 Task: Create a task  Implement a feature for users to track and manage their expenses on a budget , assign it to team member softage.9@softage.net in the project WorkWave and update the status of the task to  On Track  , set the priority of the task to High.
Action: Mouse moved to (172, 153)
Screenshot: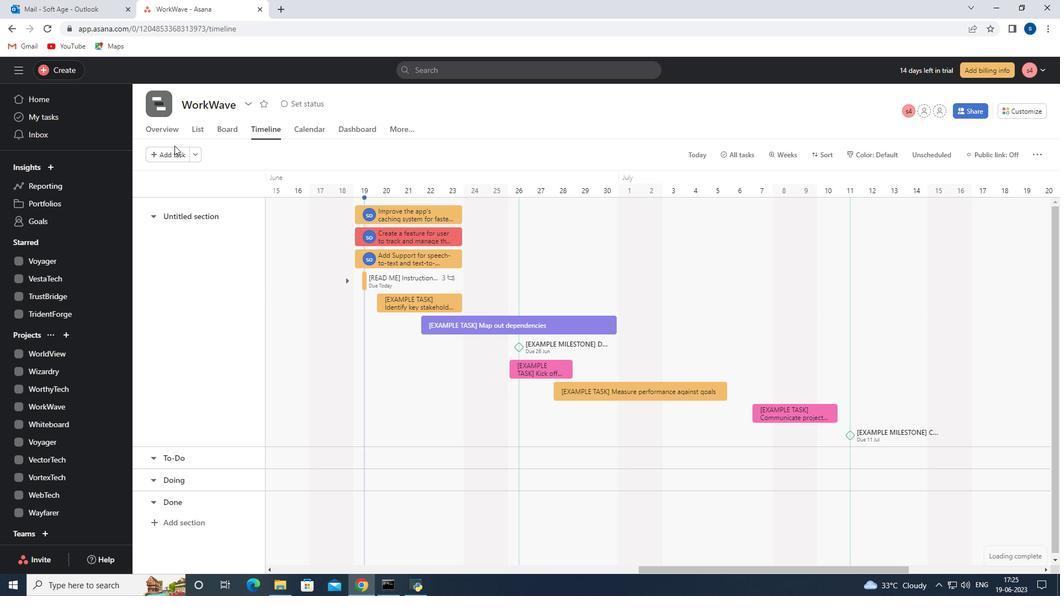 
Action: Mouse pressed left at (172, 153)
Screenshot: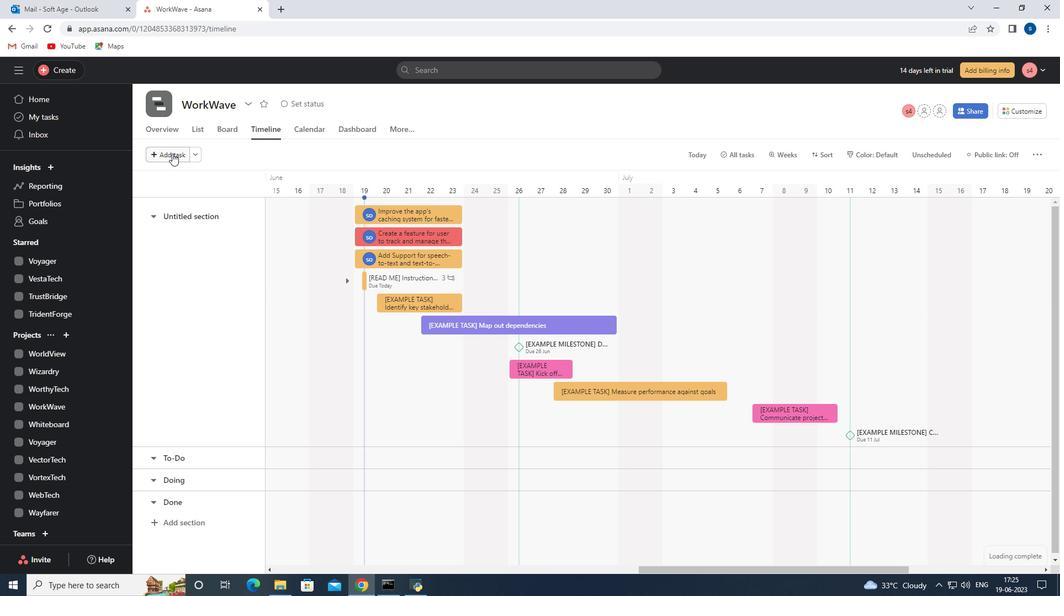 
Action: Mouse moved to (390, 209)
Screenshot: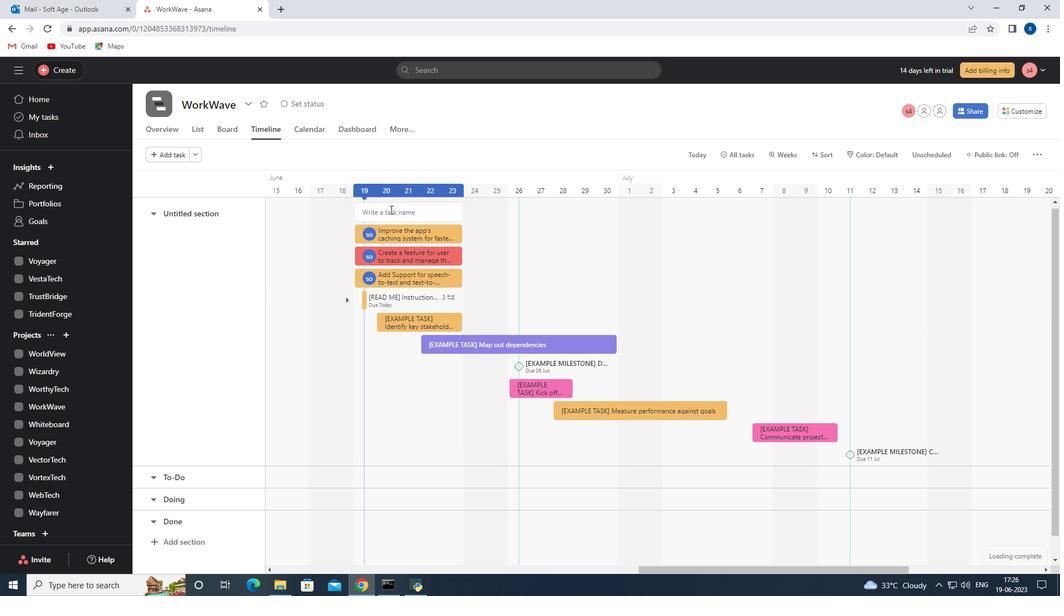 
Action: Key pressed <Key.shift>Implement<Key.space>a<Key.space>feature<Key.space>for<Key.space>user<Key.space>to<Key.space>track<Key.space>and<Key.space>manage<Key.space>their<Key.space>expenses<Key.space>on<Key.space>budget
Screenshot: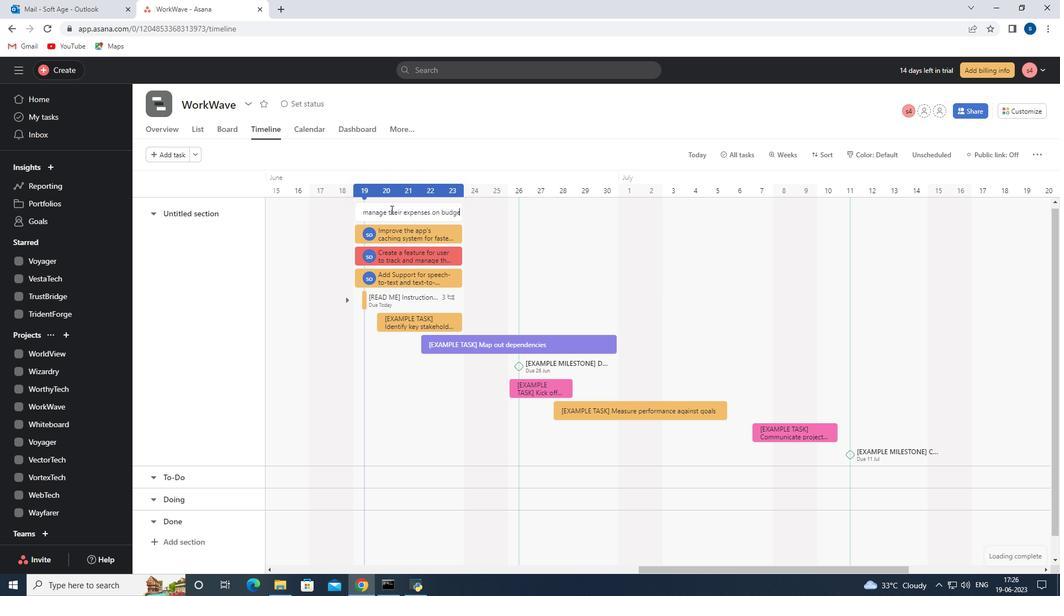 
Action: Mouse moved to (391, 209)
Screenshot: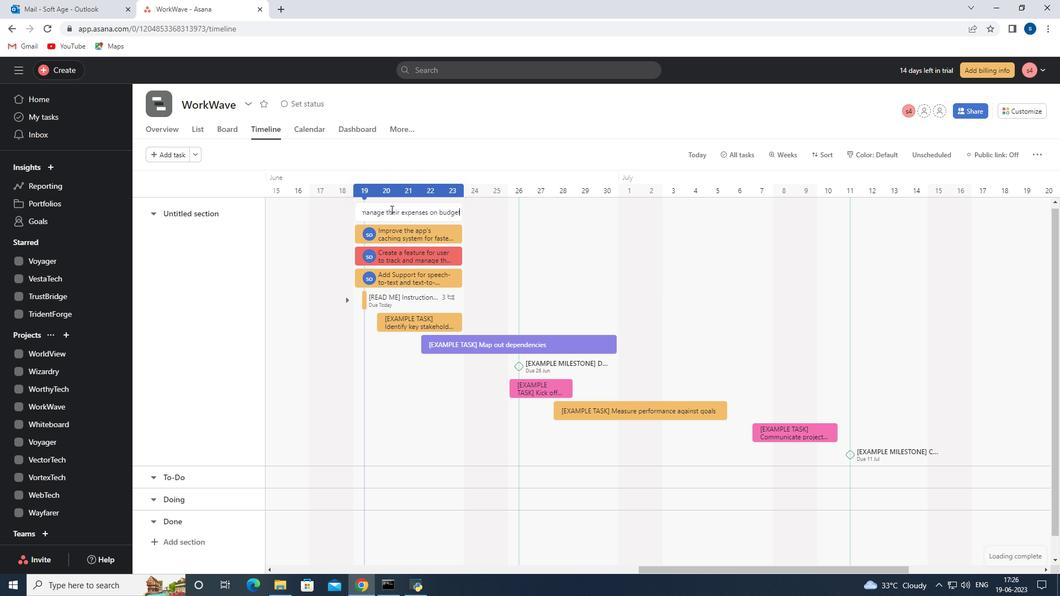 
Action: Mouse pressed left at (391, 209)
Screenshot: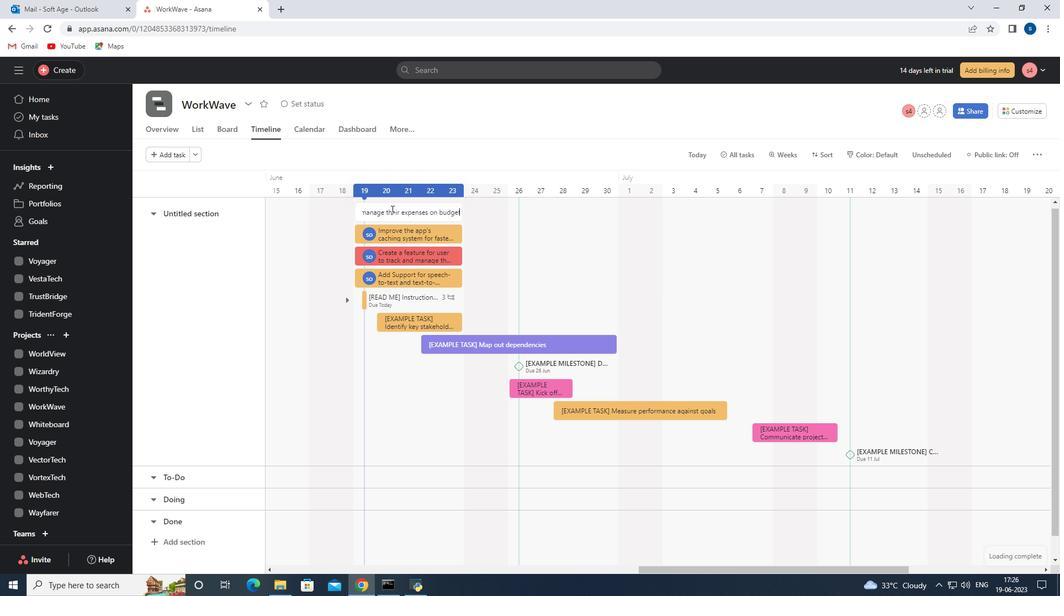 
Action: Mouse moved to (789, 232)
Screenshot: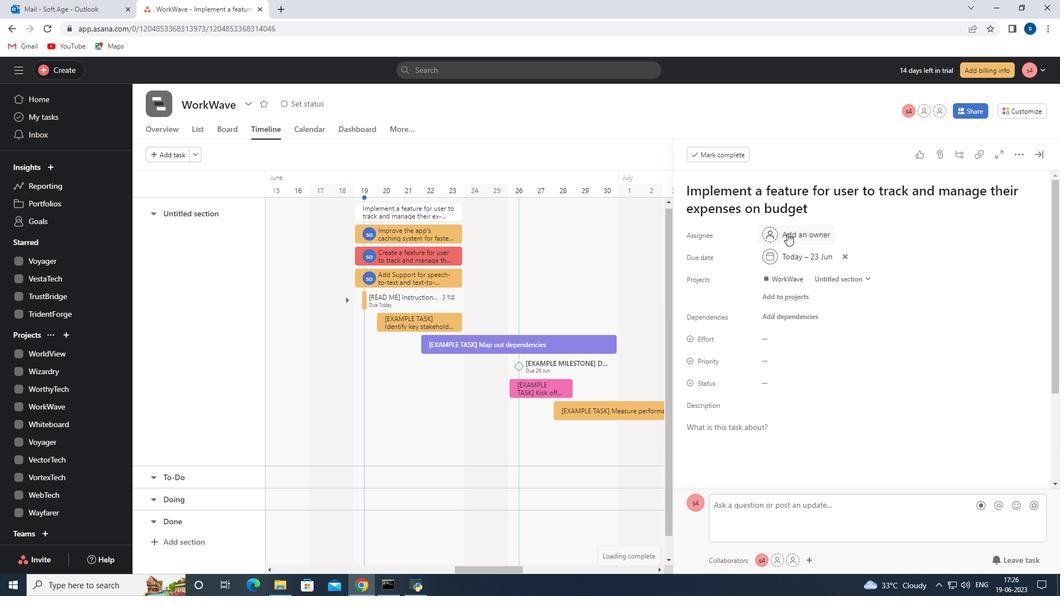 
Action: Mouse pressed left at (789, 232)
Screenshot: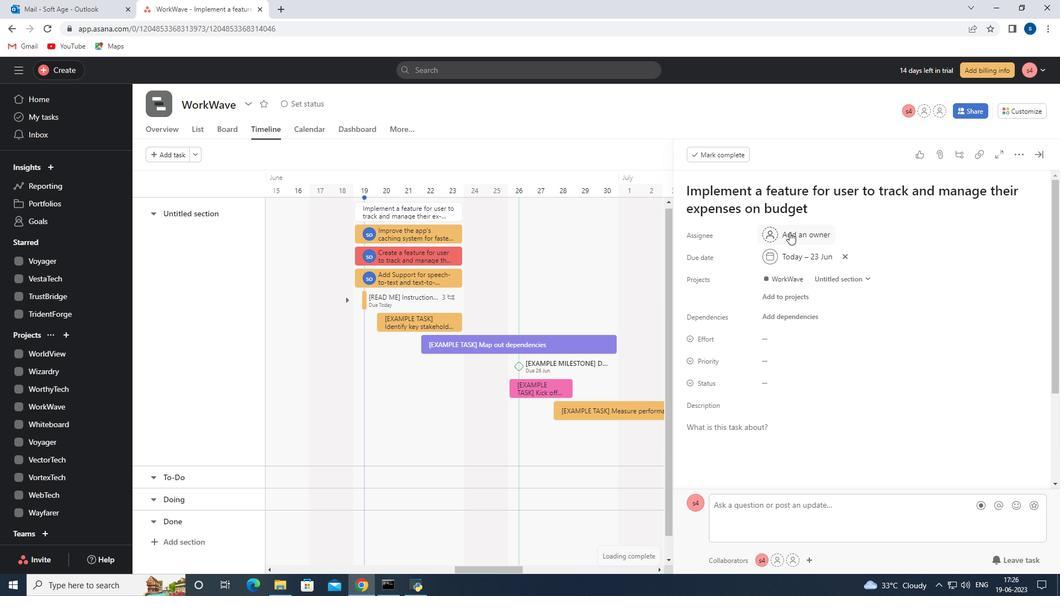 
Action: Key pressed softage.9<Key.shift>@softage.net
Screenshot: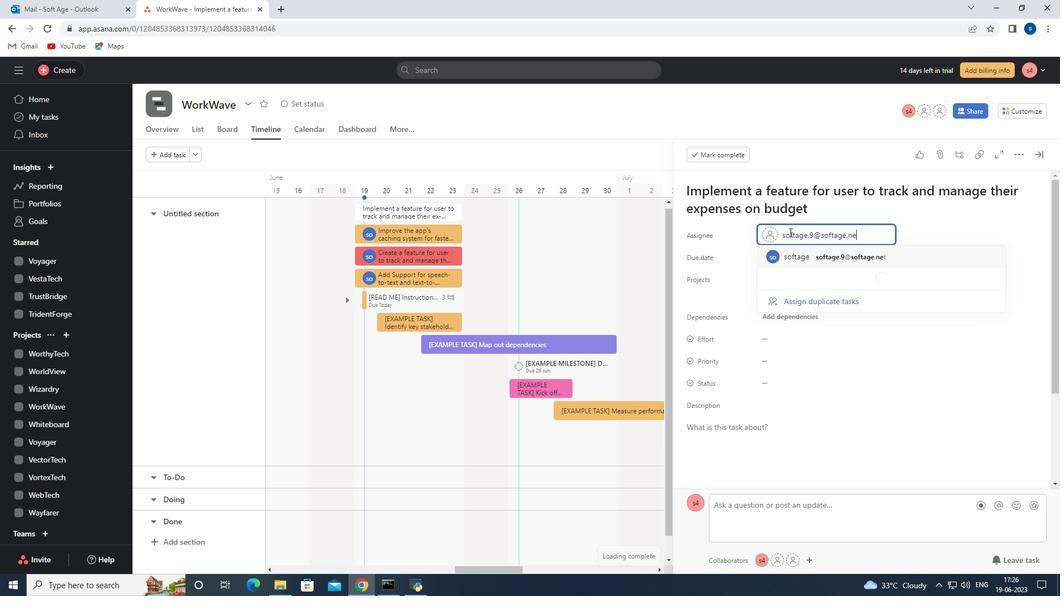 
Action: Mouse moved to (810, 258)
Screenshot: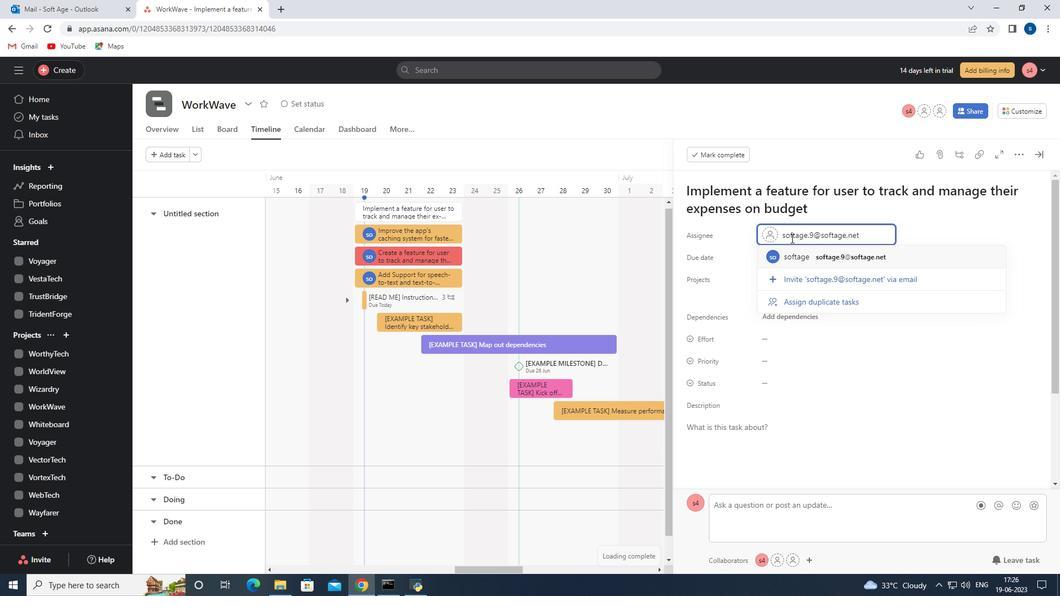 
Action: Mouse pressed left at (810, 258)
Screenshot: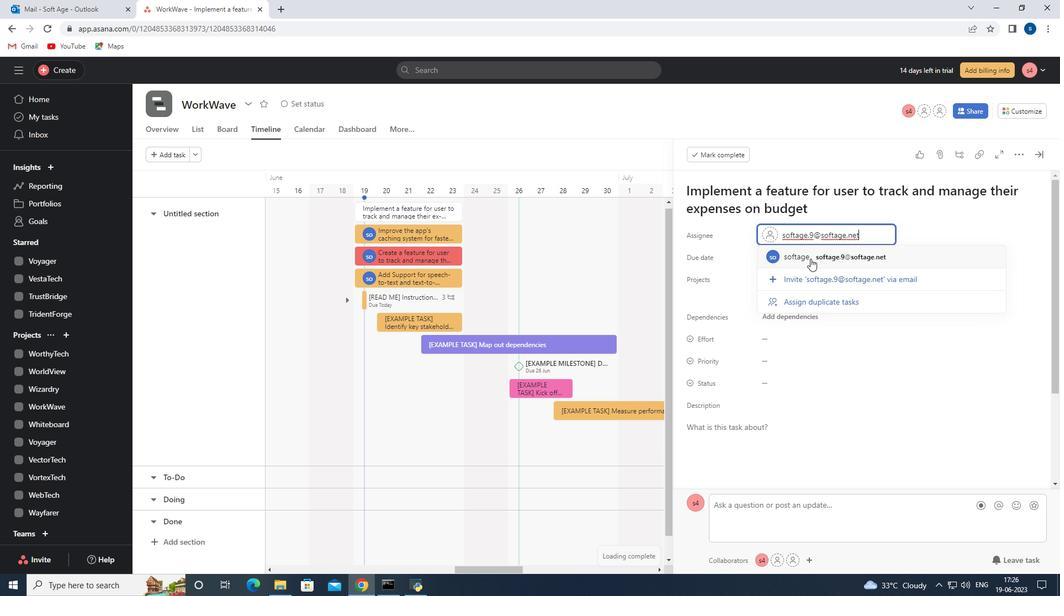 
Action: Mouse moved to (792, 379)
Screenshot: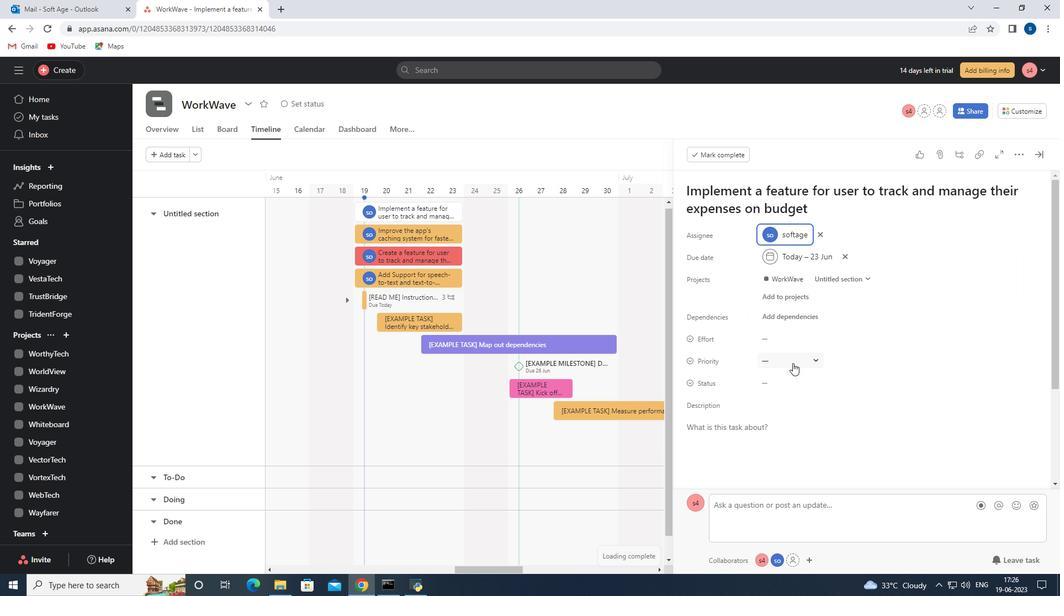 
Action: Mouse pressed left at (792, 379)
Screenshot: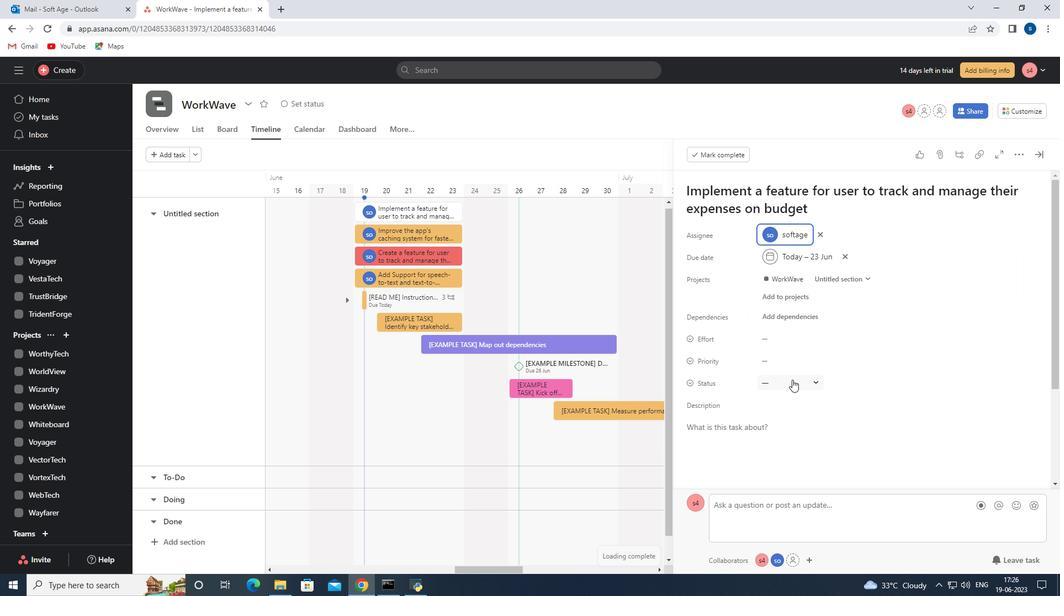 
Action: Mouse moved to (794, 416)
Screenshot: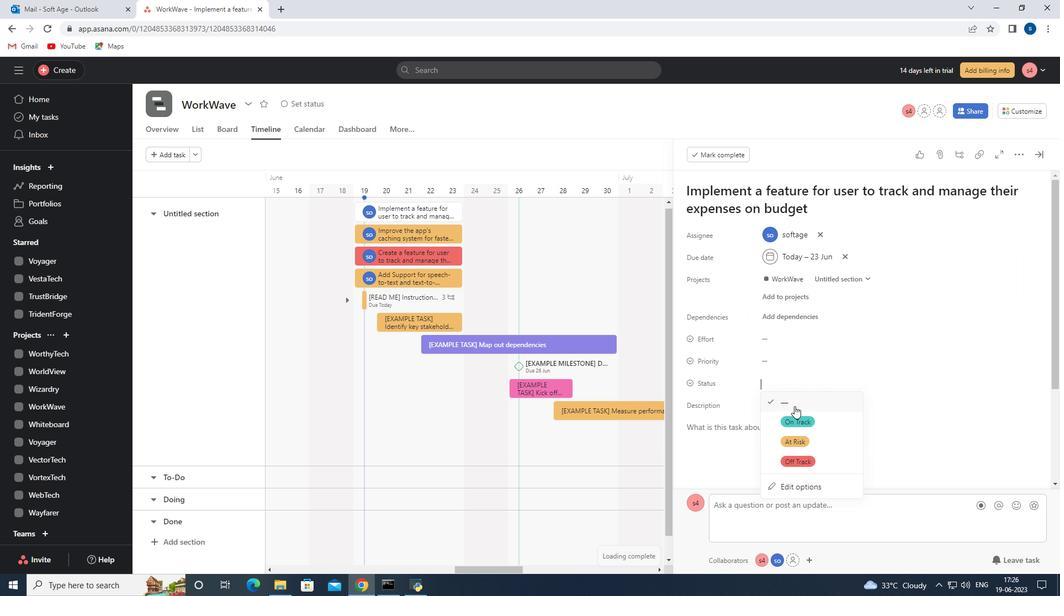 
Action: Mouse pressed left at (794, 416)
Screenshot: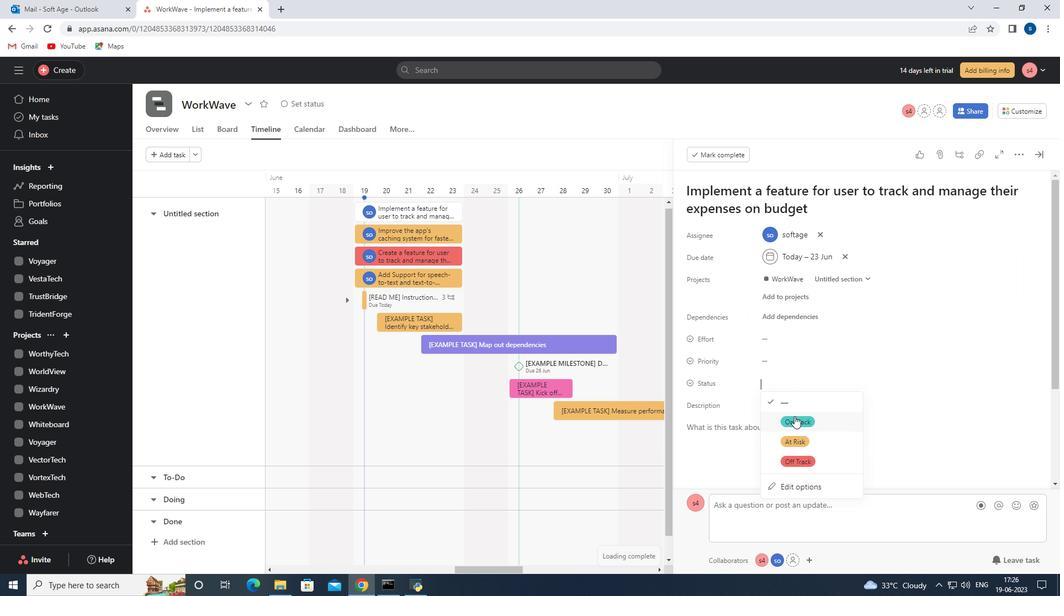 
Action: Mouse moved to (777, 360)
Screenshot: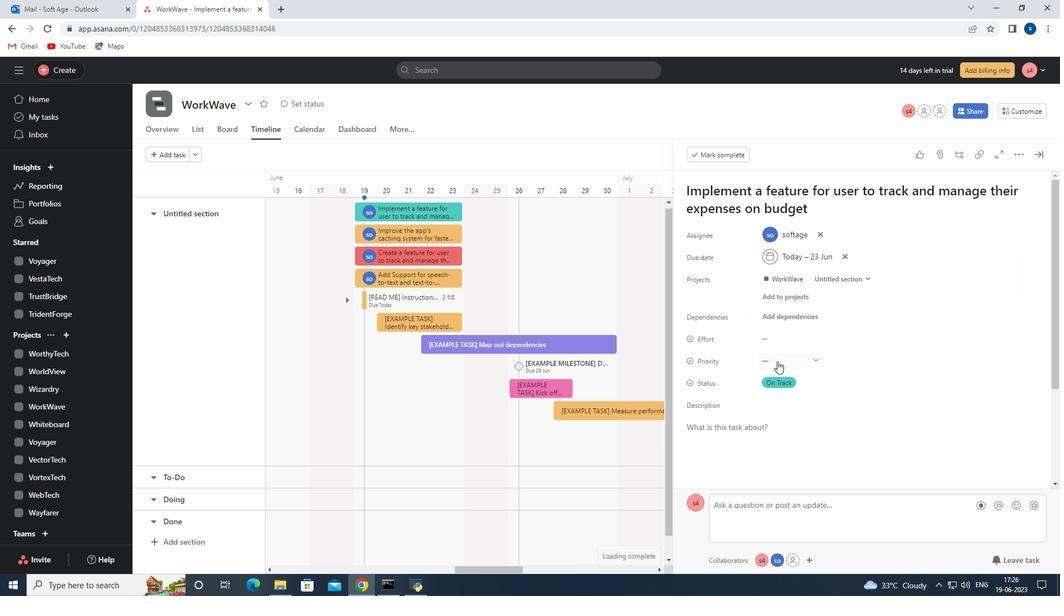 
Action: Mouse pressed left at (777, 360)
Screenshot: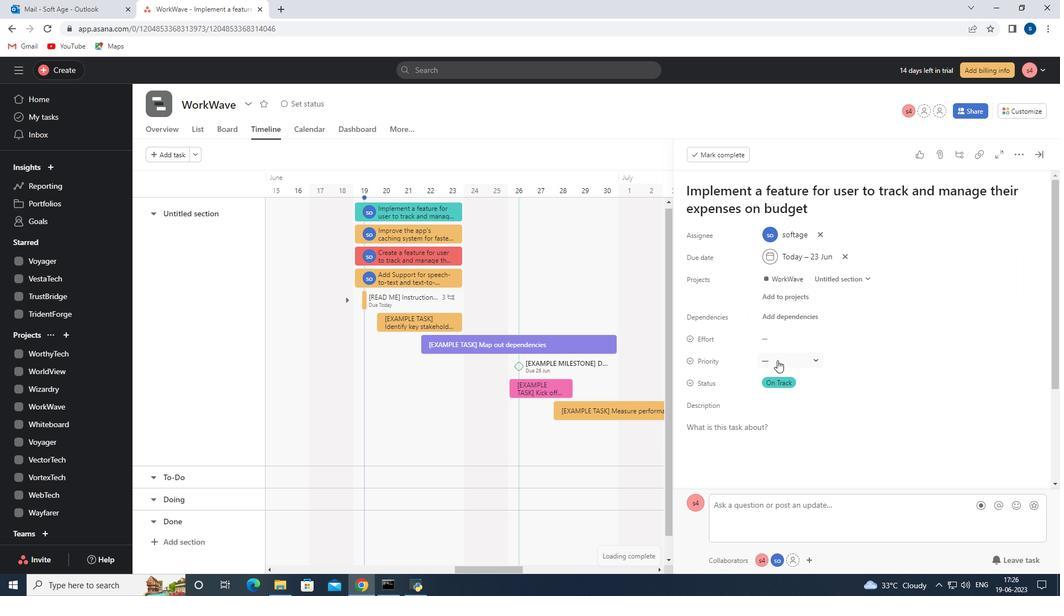 
Action: Mouse moved to (794, 404)
Screenshot: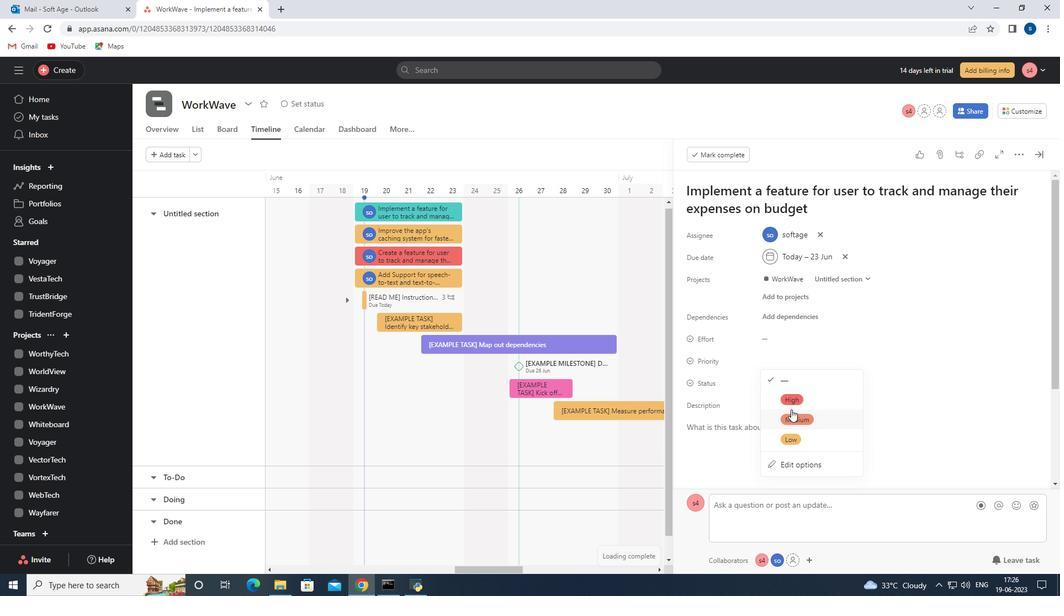 
Action: Mouse pressed left at (794, 404)
Screenshot: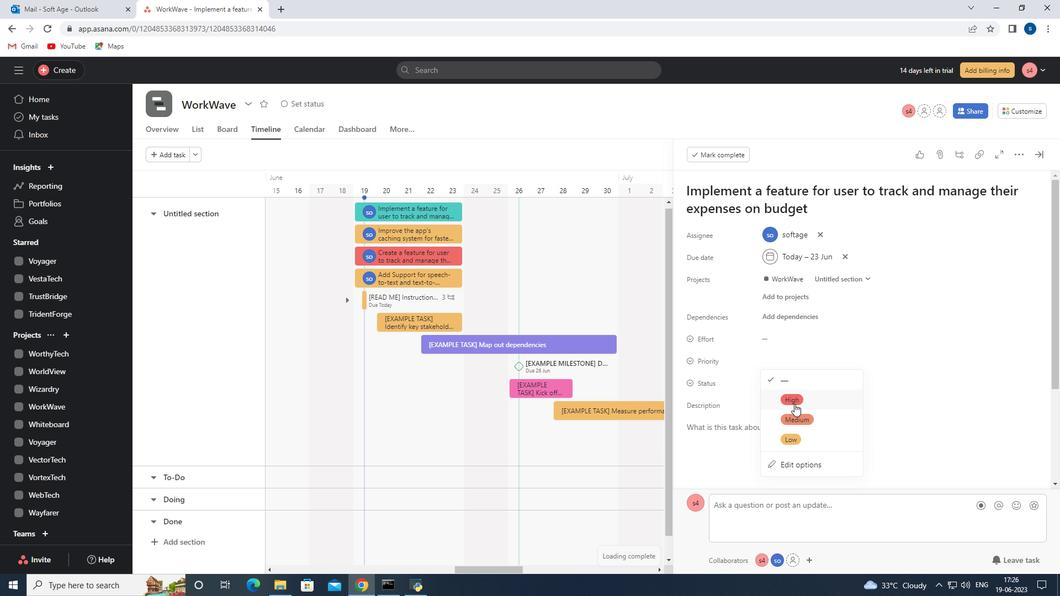 
Action: Mouse moved to (658, 420)
Screenshot: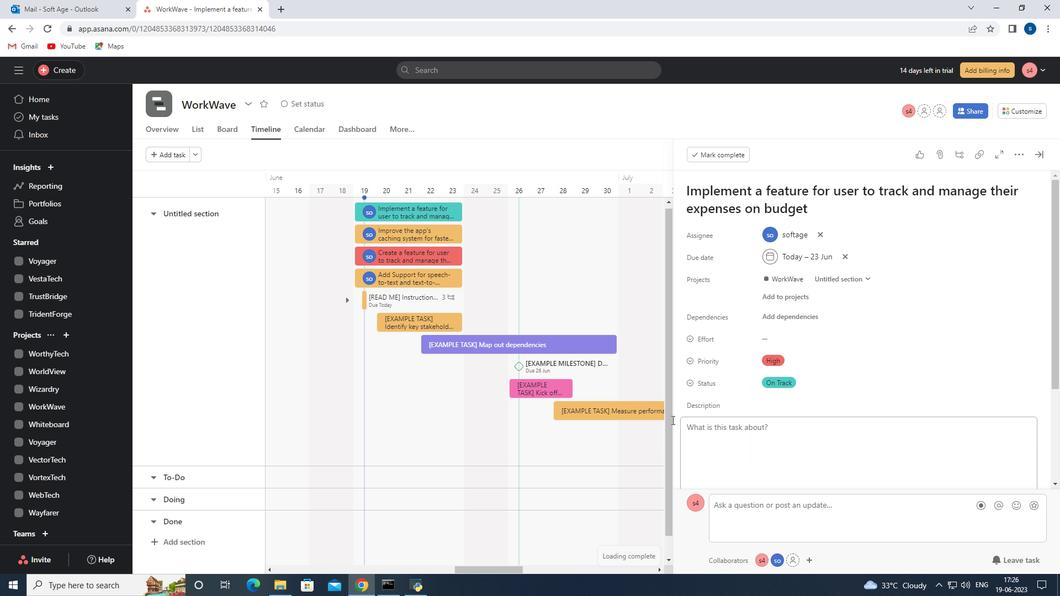 
